 Task: Create a due date automation trigger when advanced on, 2 hours after a card is due add content with a name or a description ending with resume.
Action: Mouse moved to (1328, 100)
Screenshot: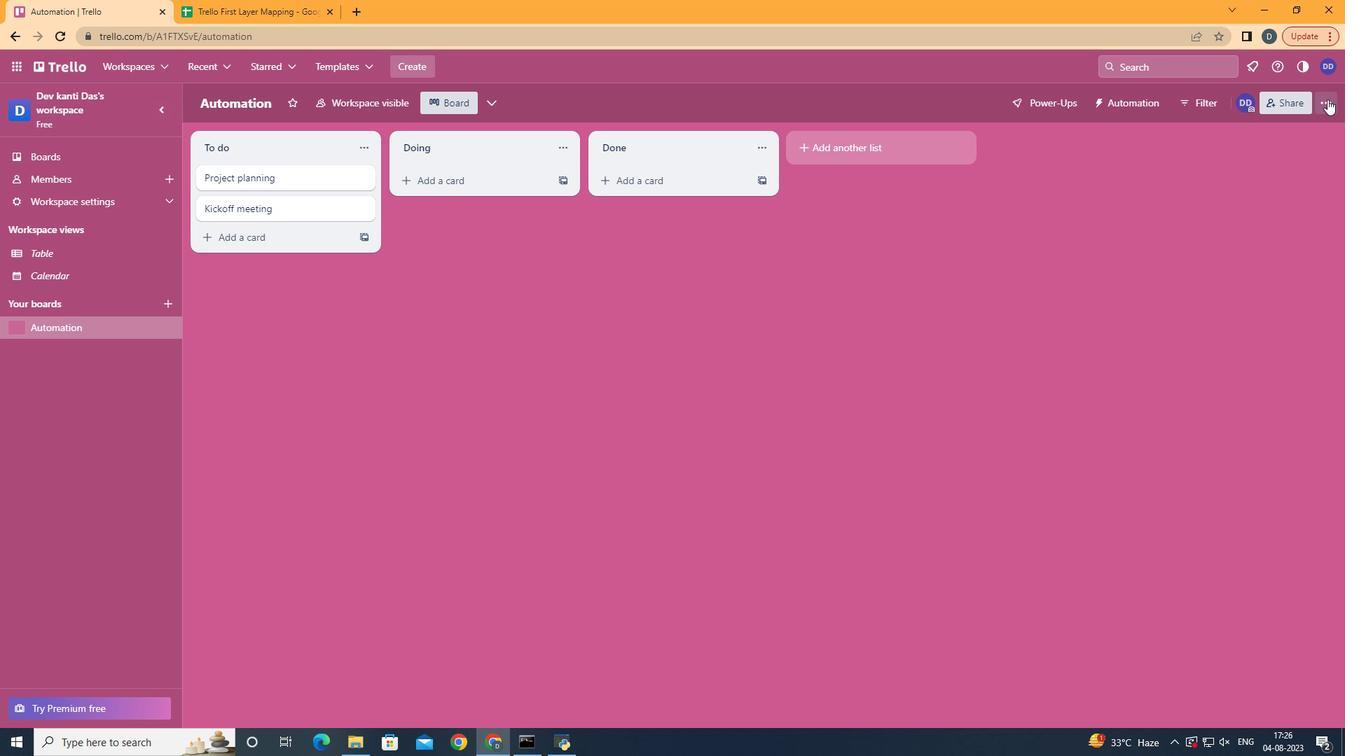 
Action: Mouse pressed left at (1328, 100)
Screenshot: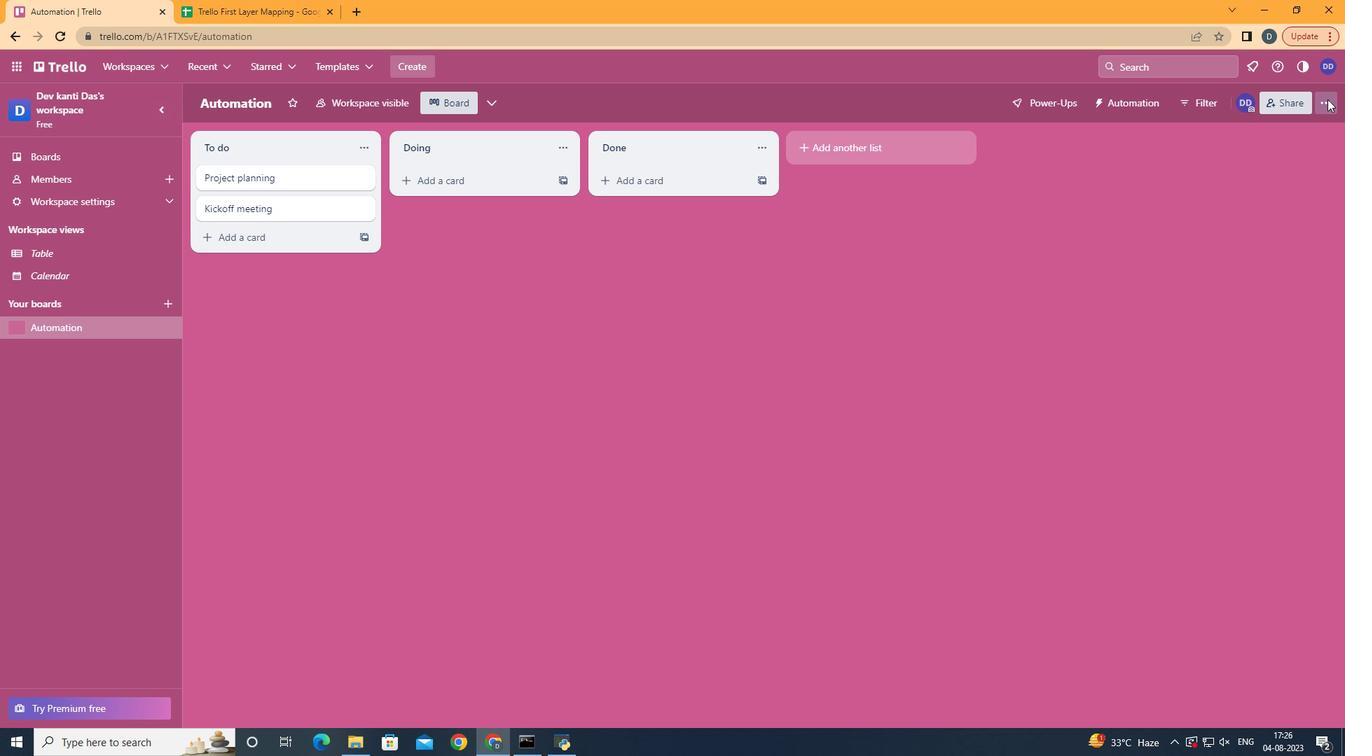 
Action: Mouse moved to (1204, 300)
Screenshot: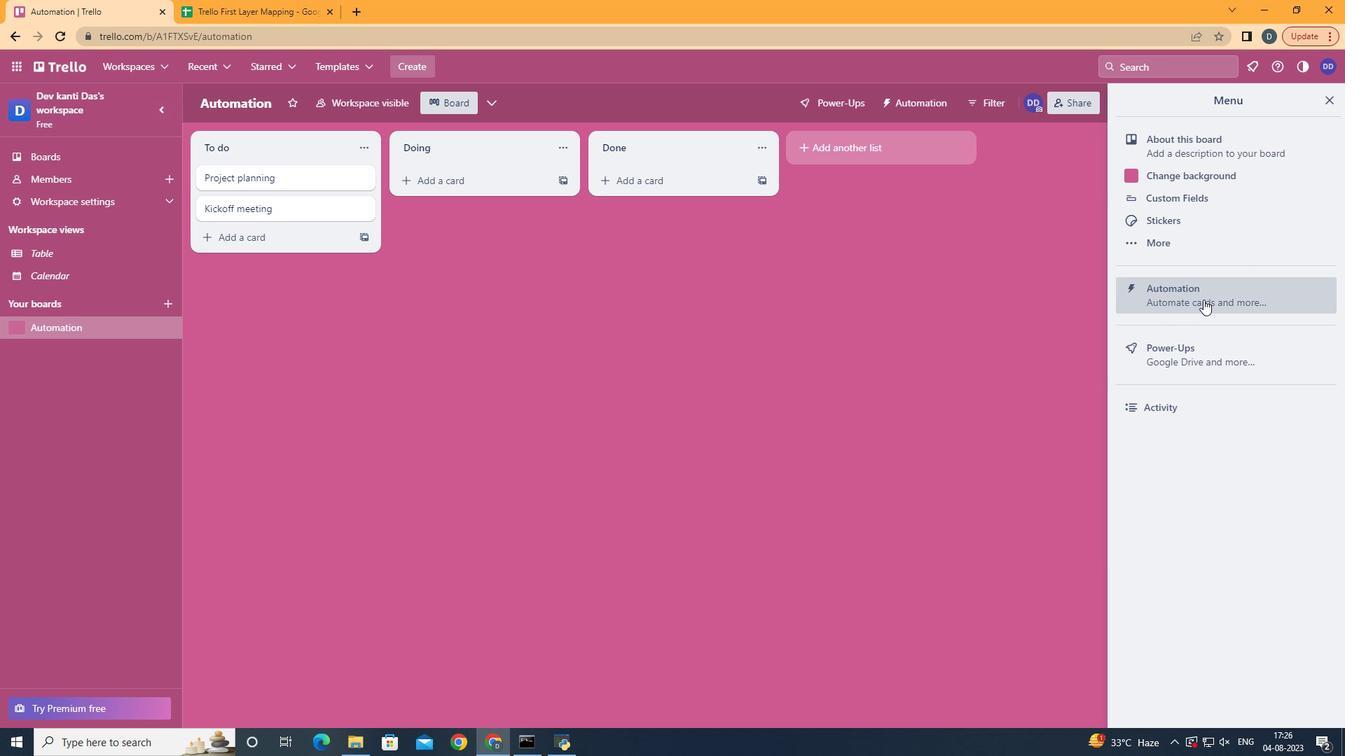 
Action: Mouse pressed left at (1204, 300)
Screenshot: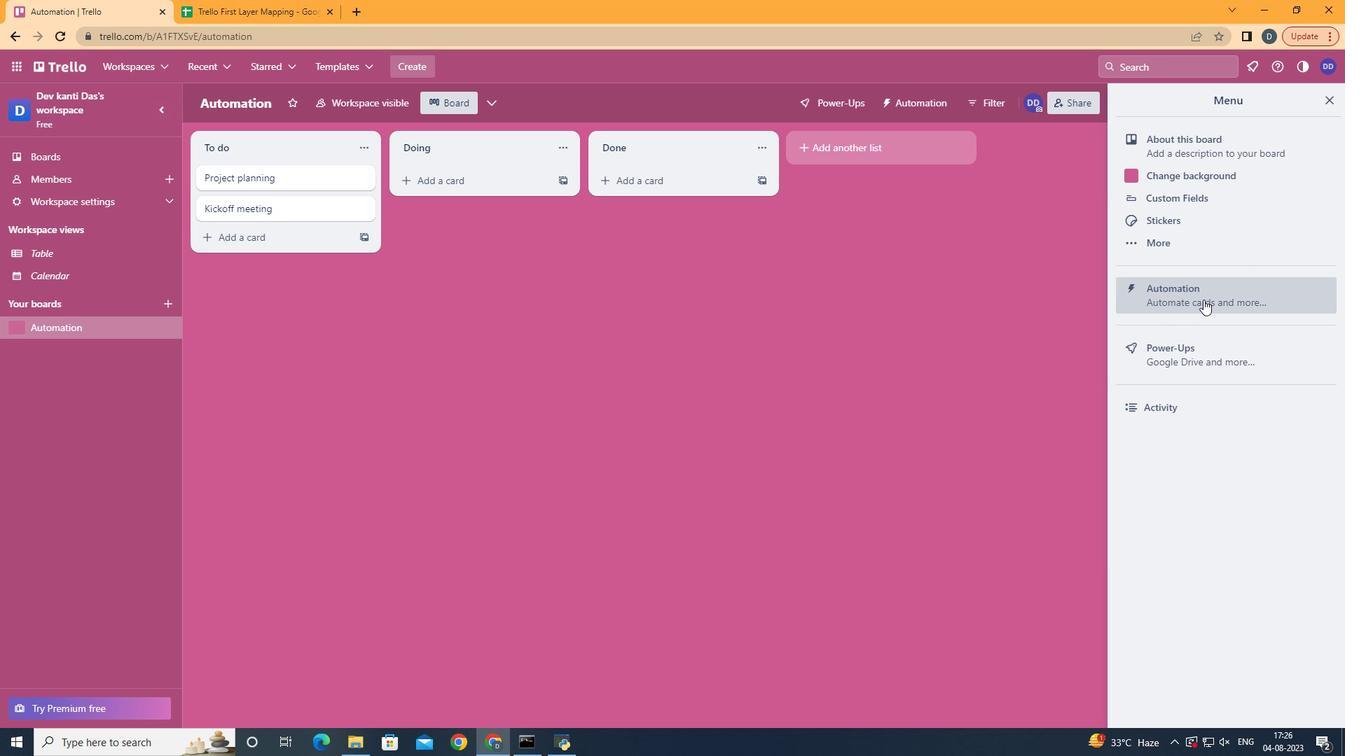 
Action: Mouse moved to (284, 274)
Screenshot: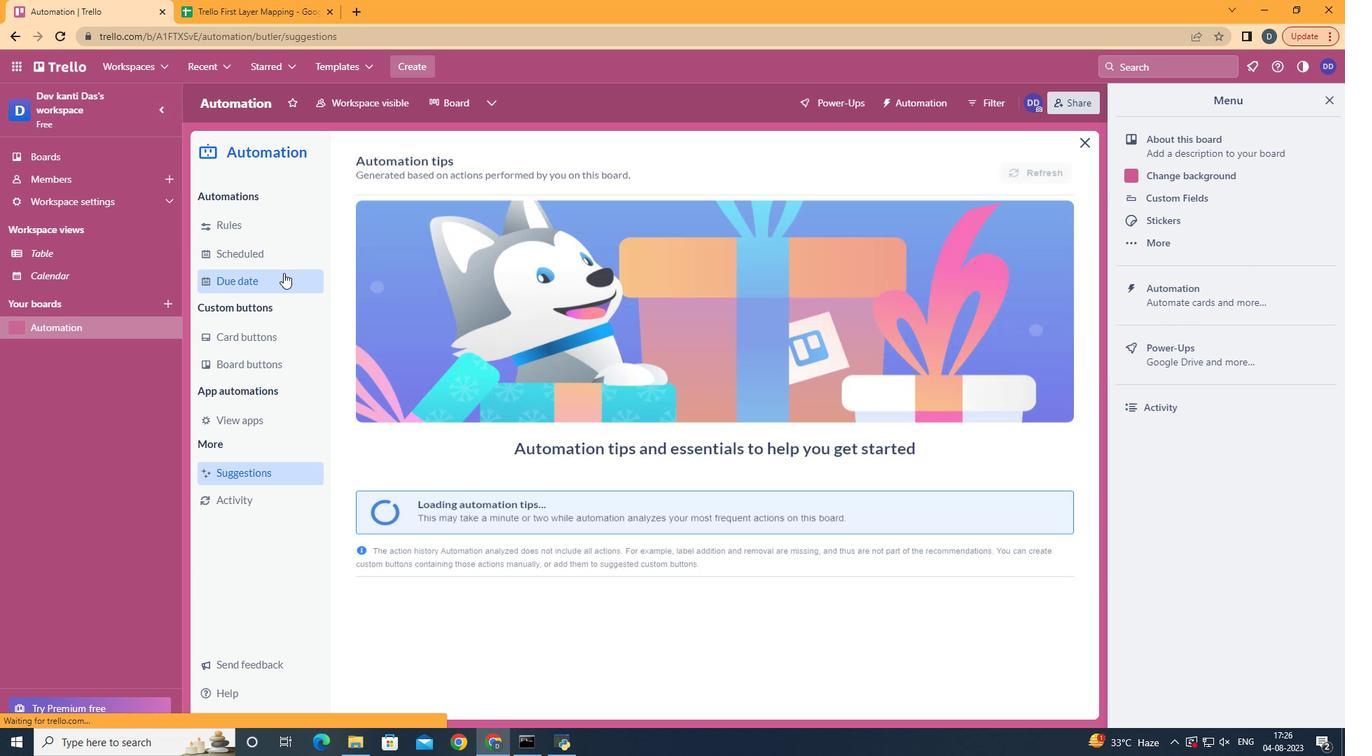 
Action: Mouse pressed left at (284, 274)
Screenshot: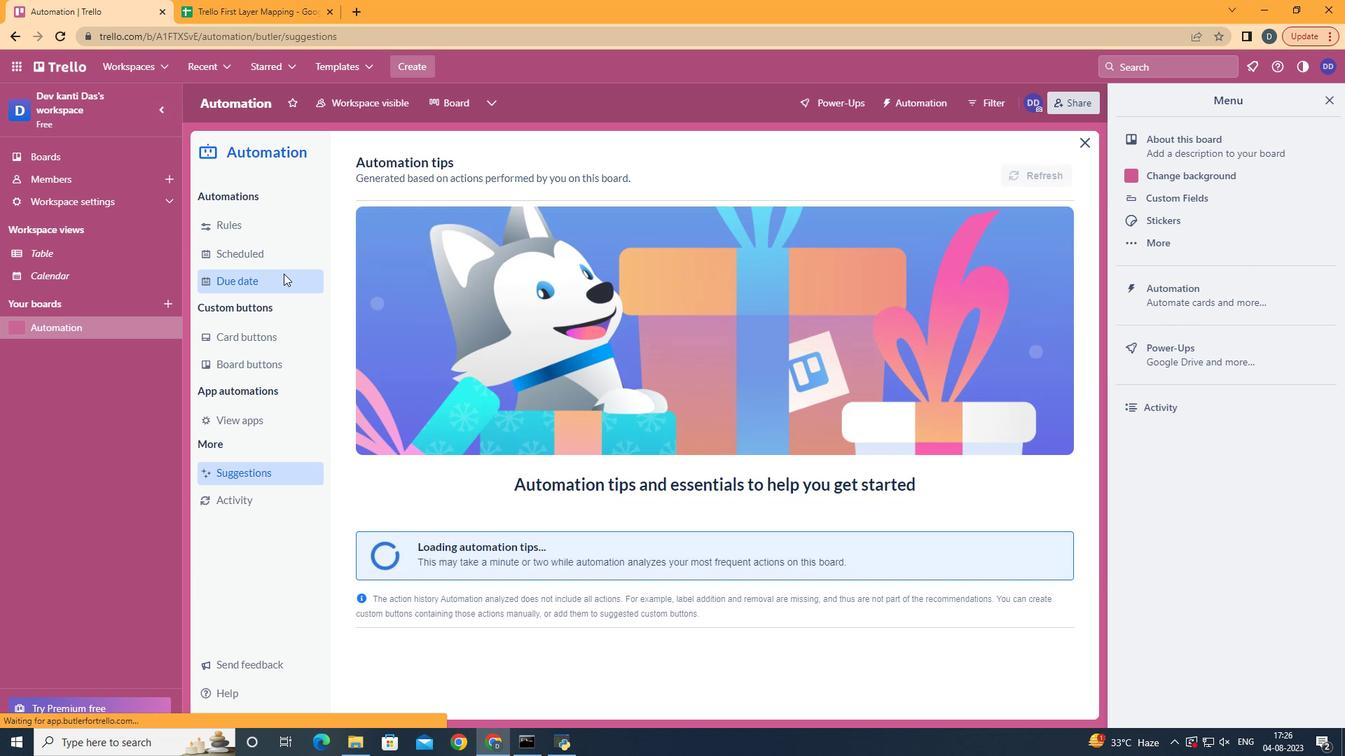 
Action: Mouse moved to (990, 166)
Screenshot: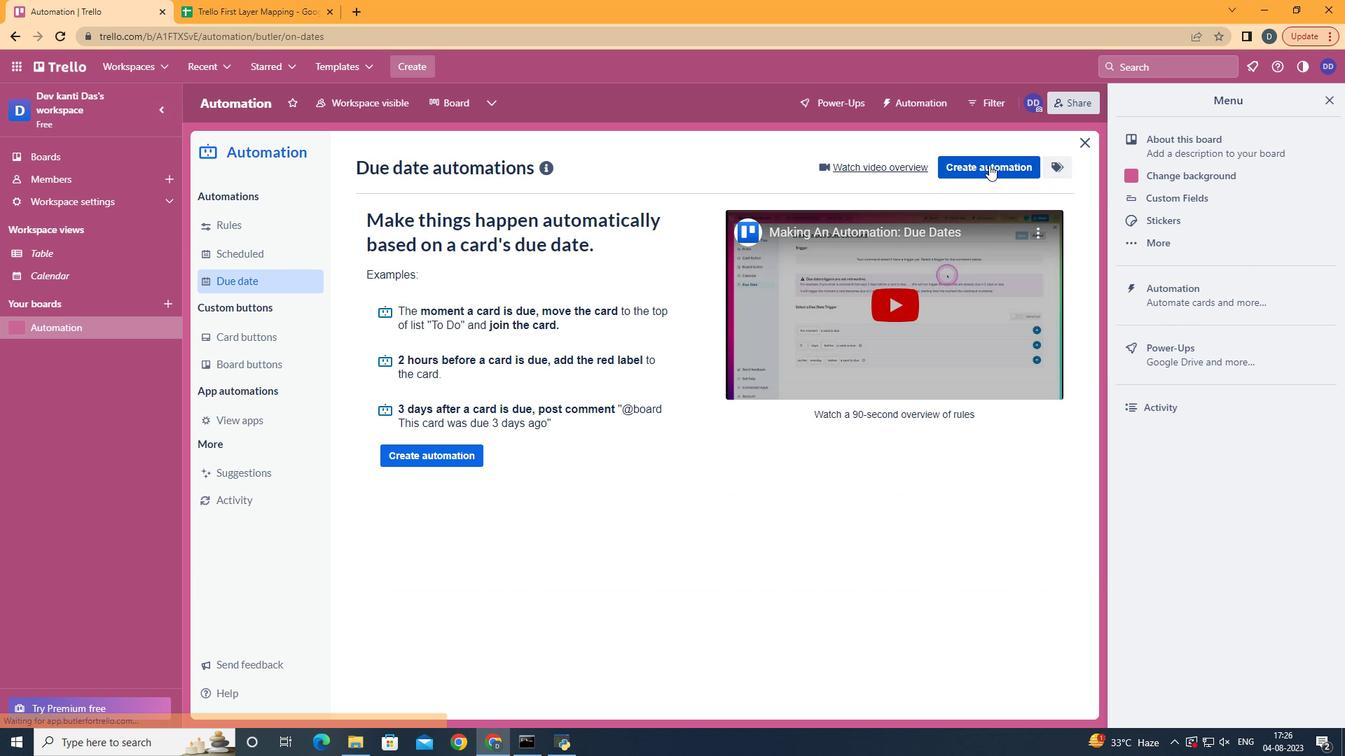 
Action: Mouse pressed left at (990, 166)
Screenshot: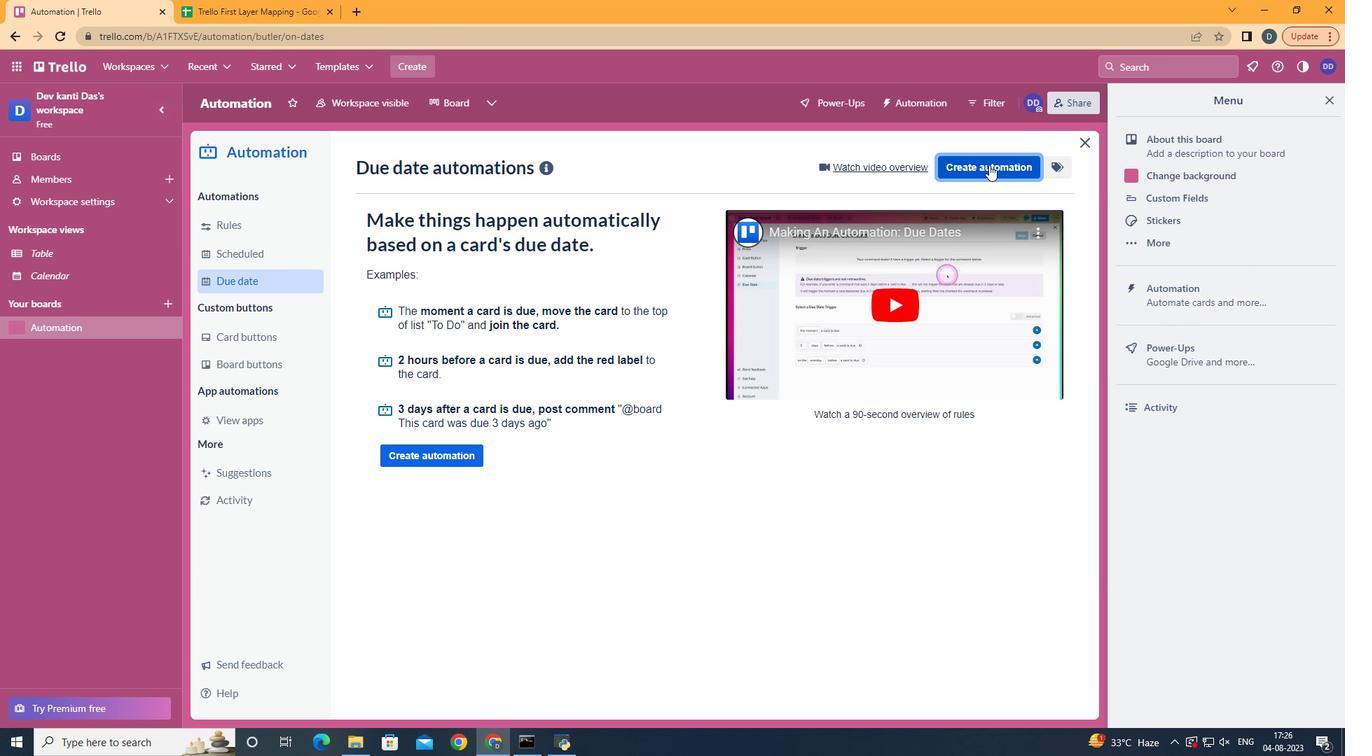 
Action: Mouse moved to (726, 302)
Screenshot: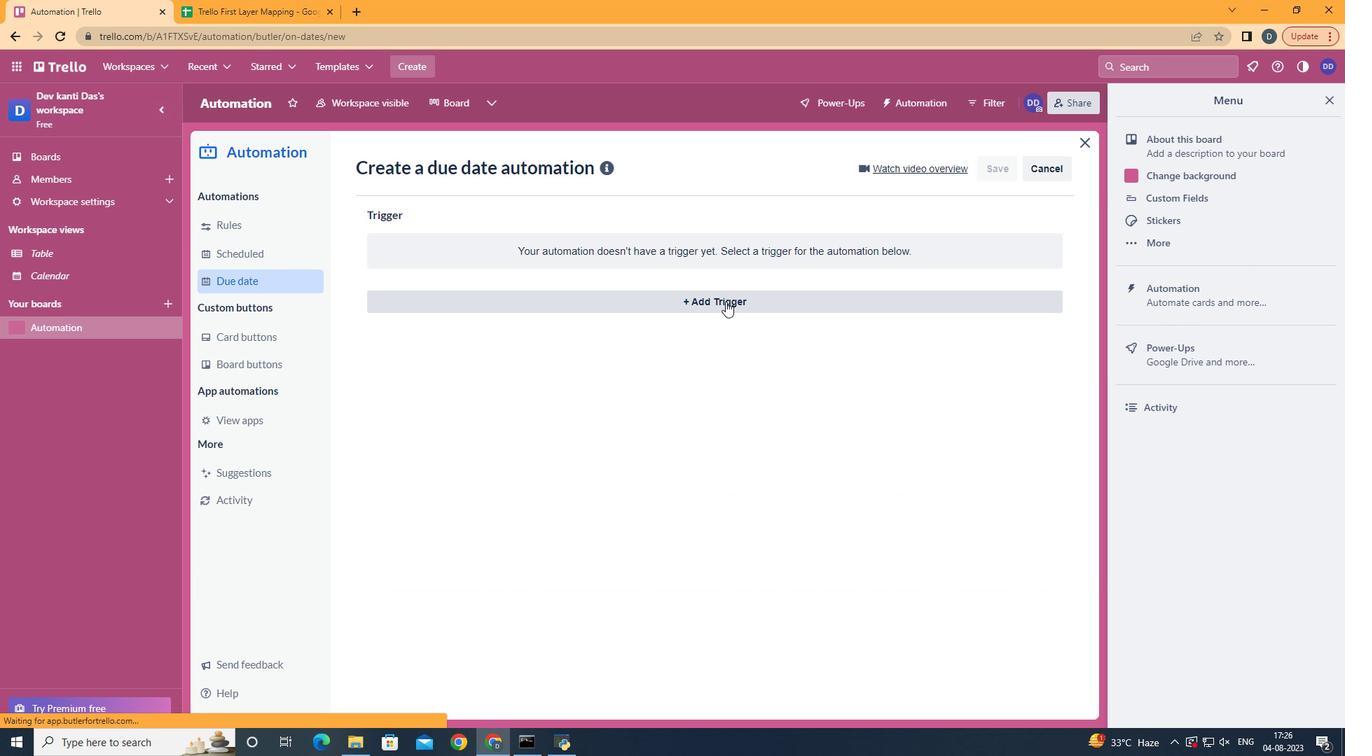
Action: Mouse pressed left at (726, 302)
Screenshot: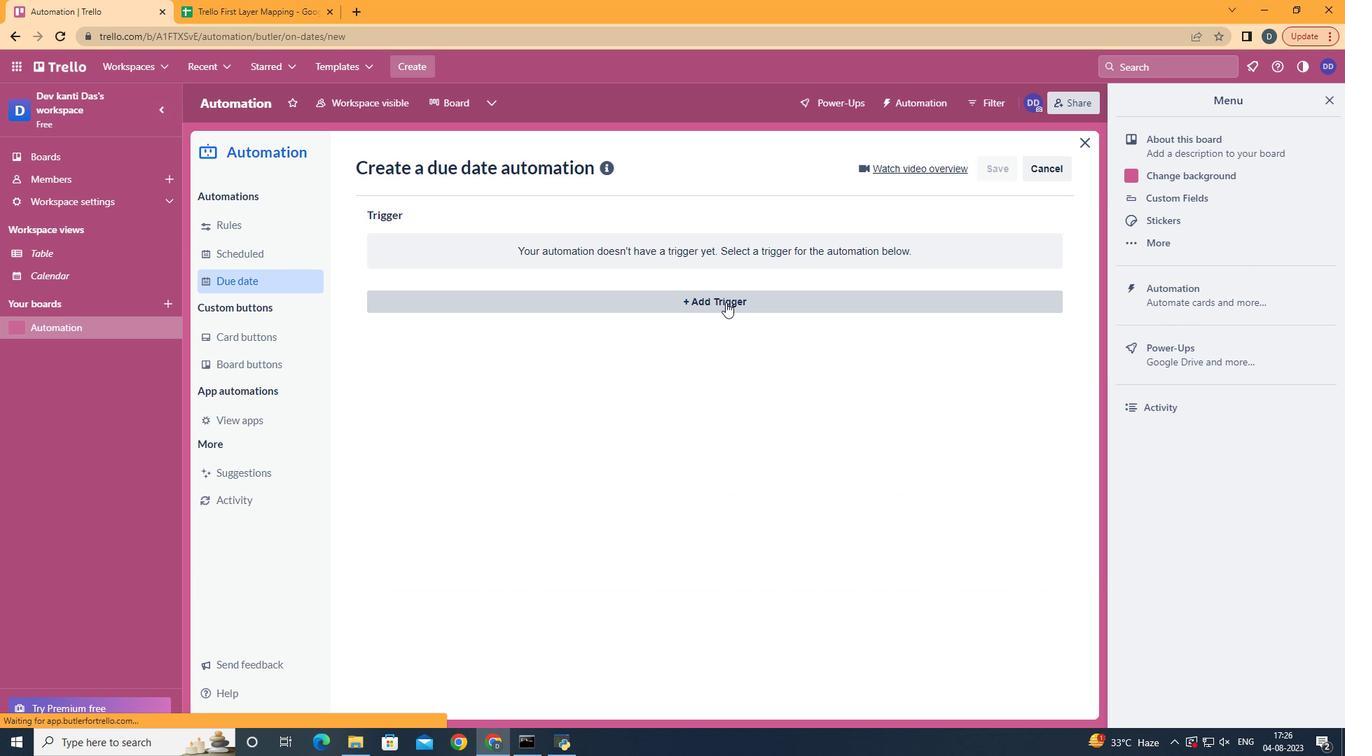 
Action: Mouse moved to (443, 596)
Screenshot: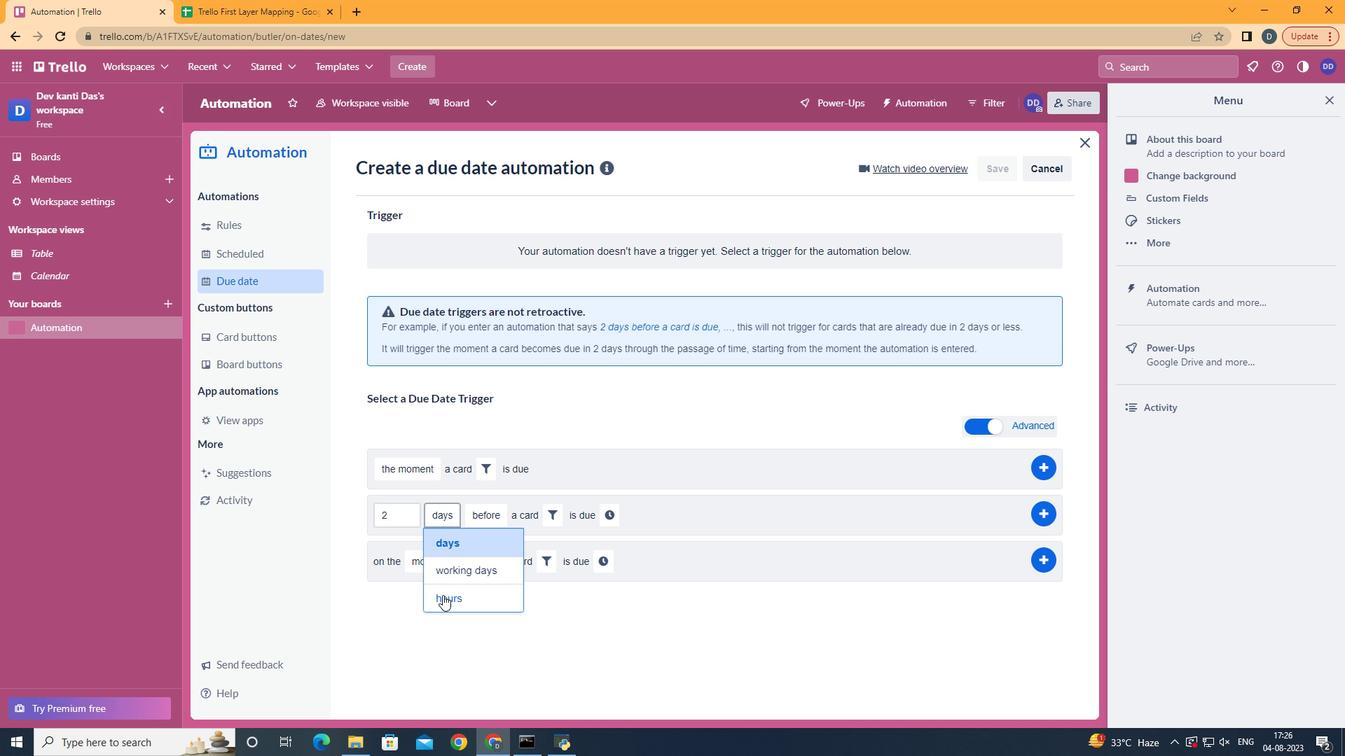
Action: Mouse pressed left at (443, 596)
Screenshot: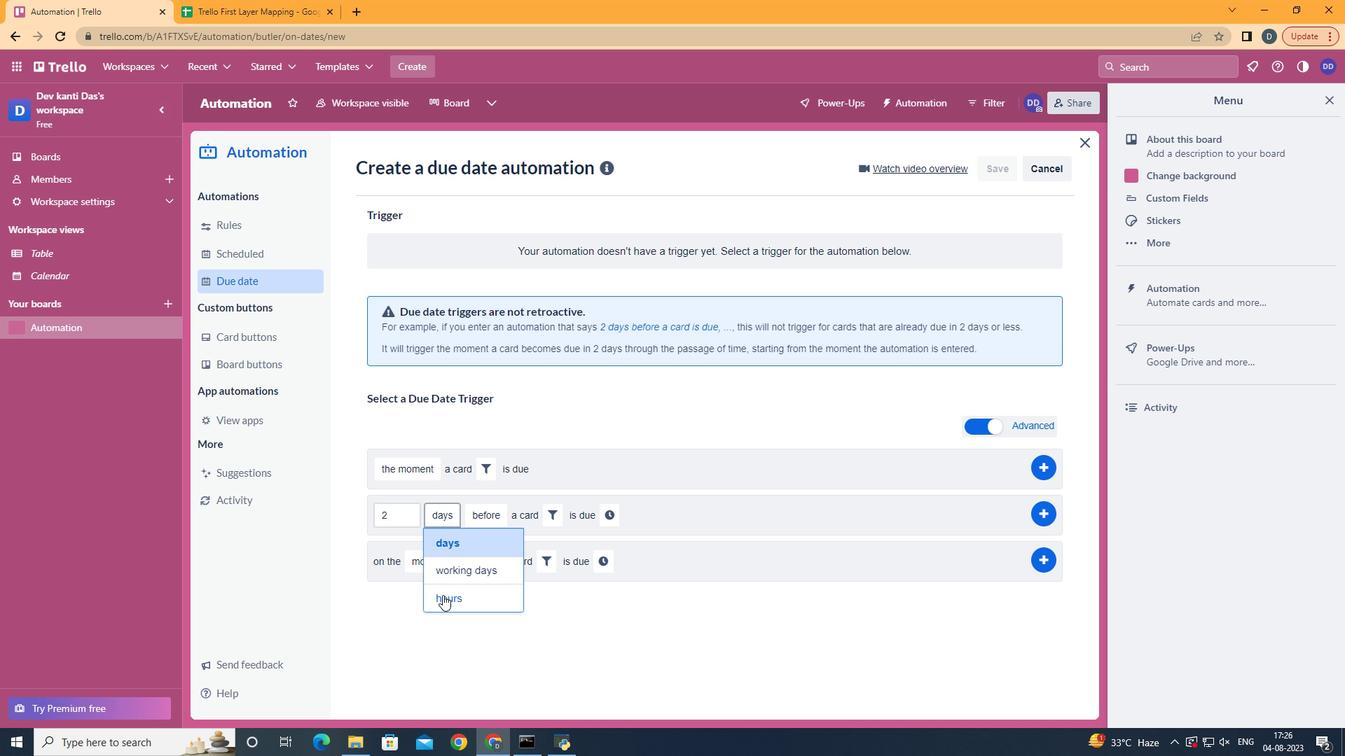 
Action: Mouse moved to (486, 571)
Screenshot: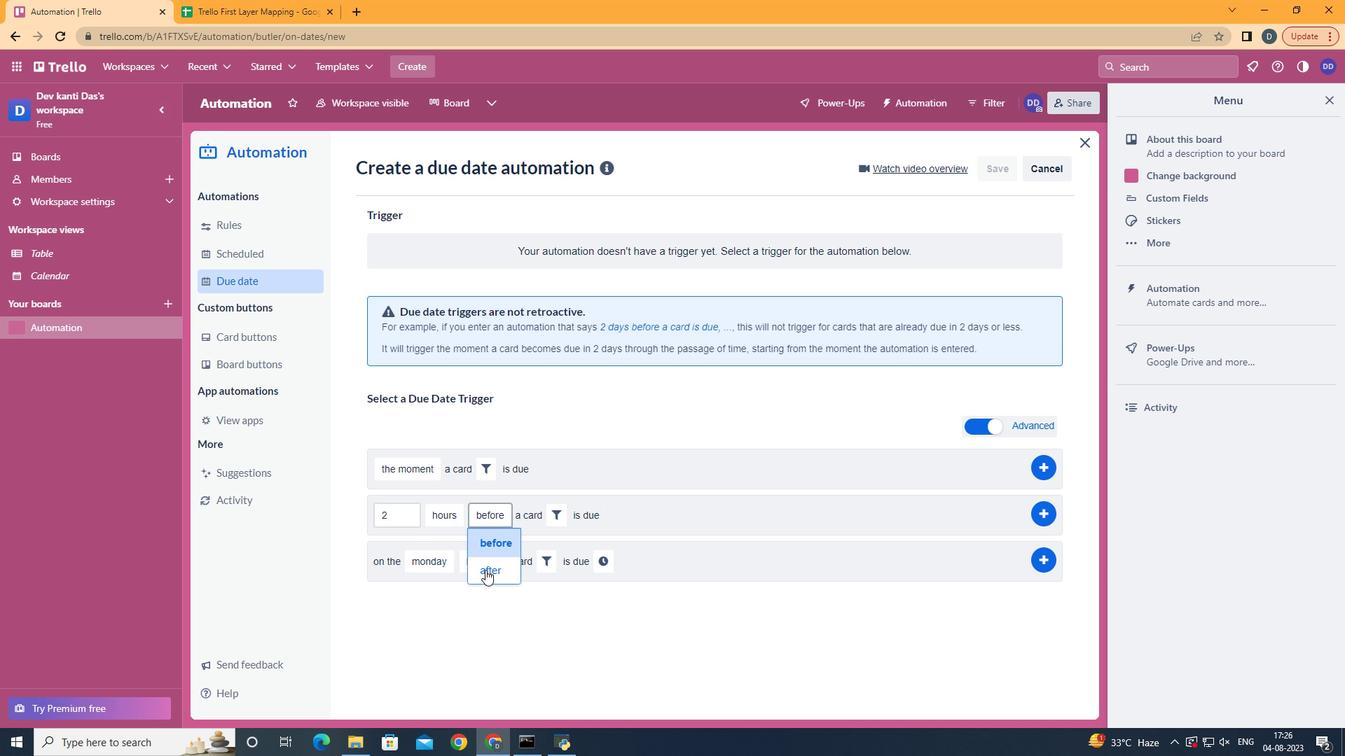 
Action: Mouse pressed left at (486, 571)
Screenshot: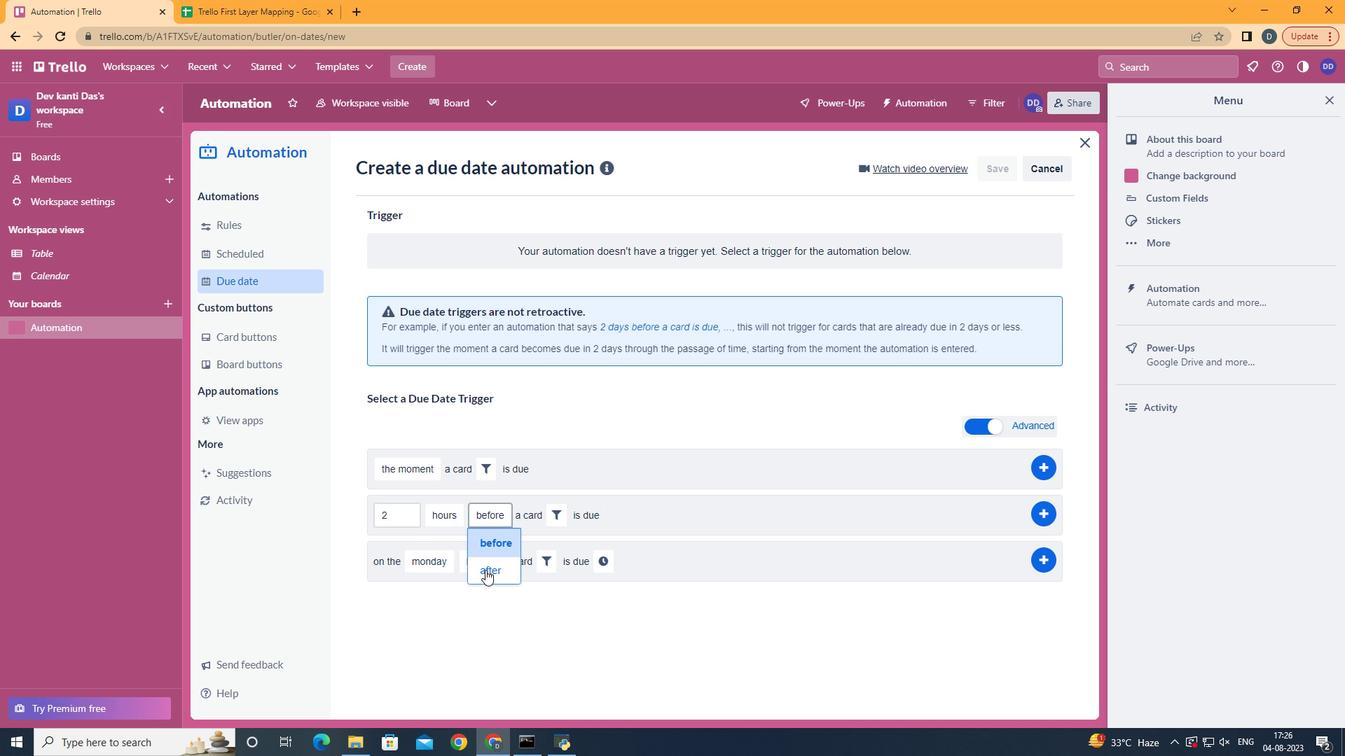 
Action: Mouse moved to (550, 519)
Screenshot: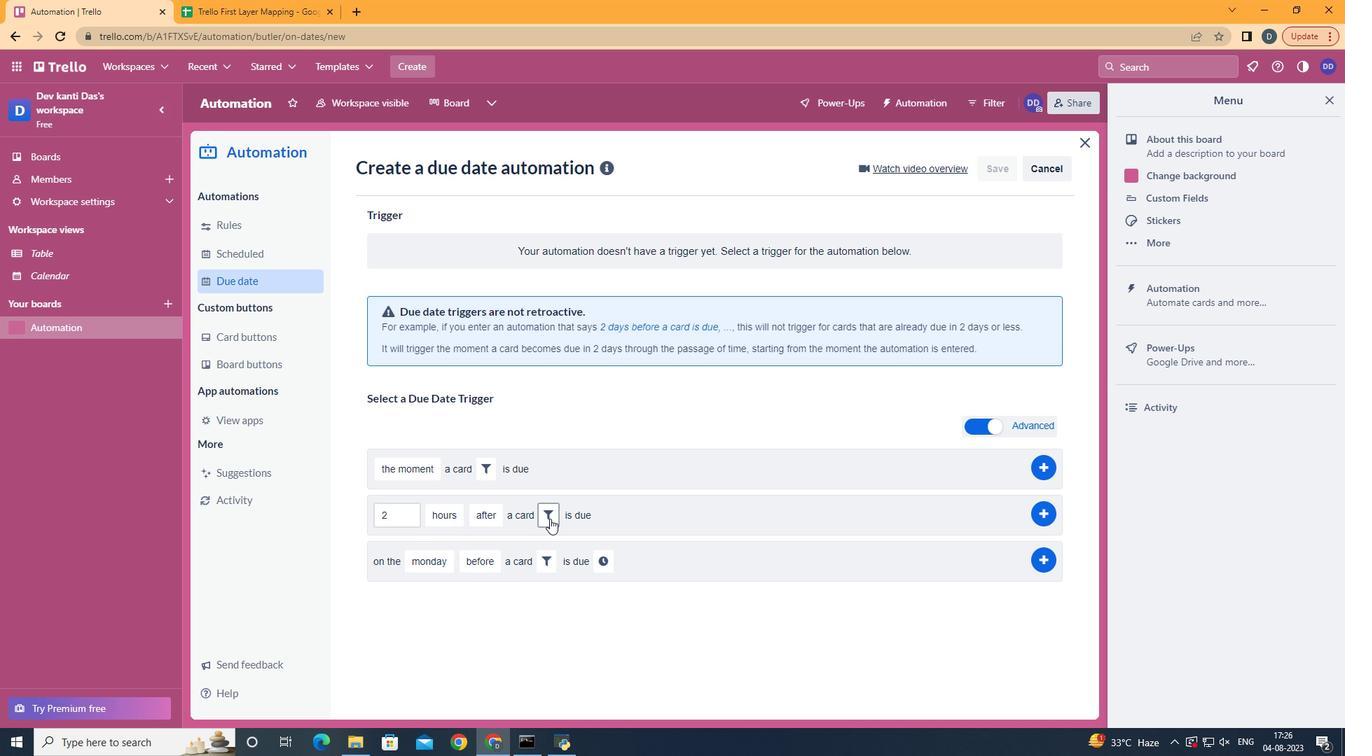 
Action: Mouse pressed left at (550, 519)
Screenshot: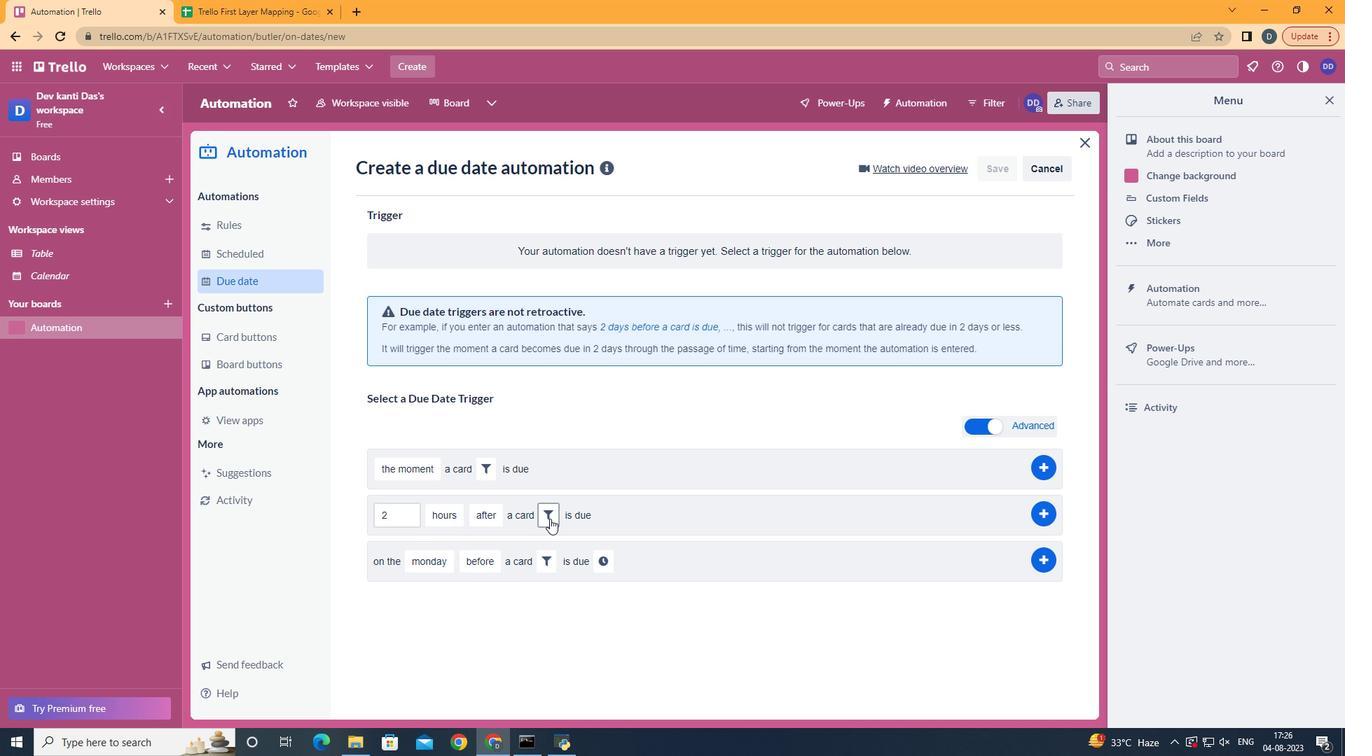 
Action: Mouse moved to (731, 555)
Screenshot: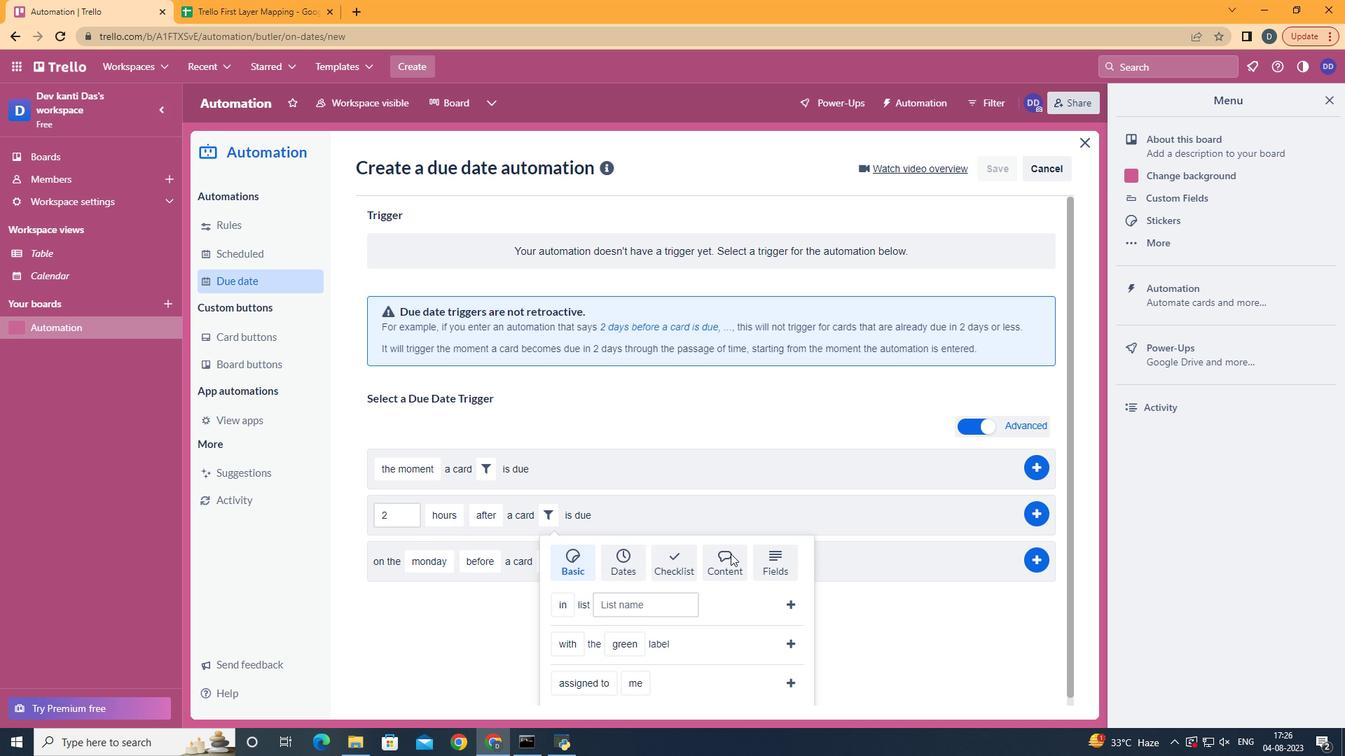 
Action: Mouse pressed left at (731, 555)
Screenshot: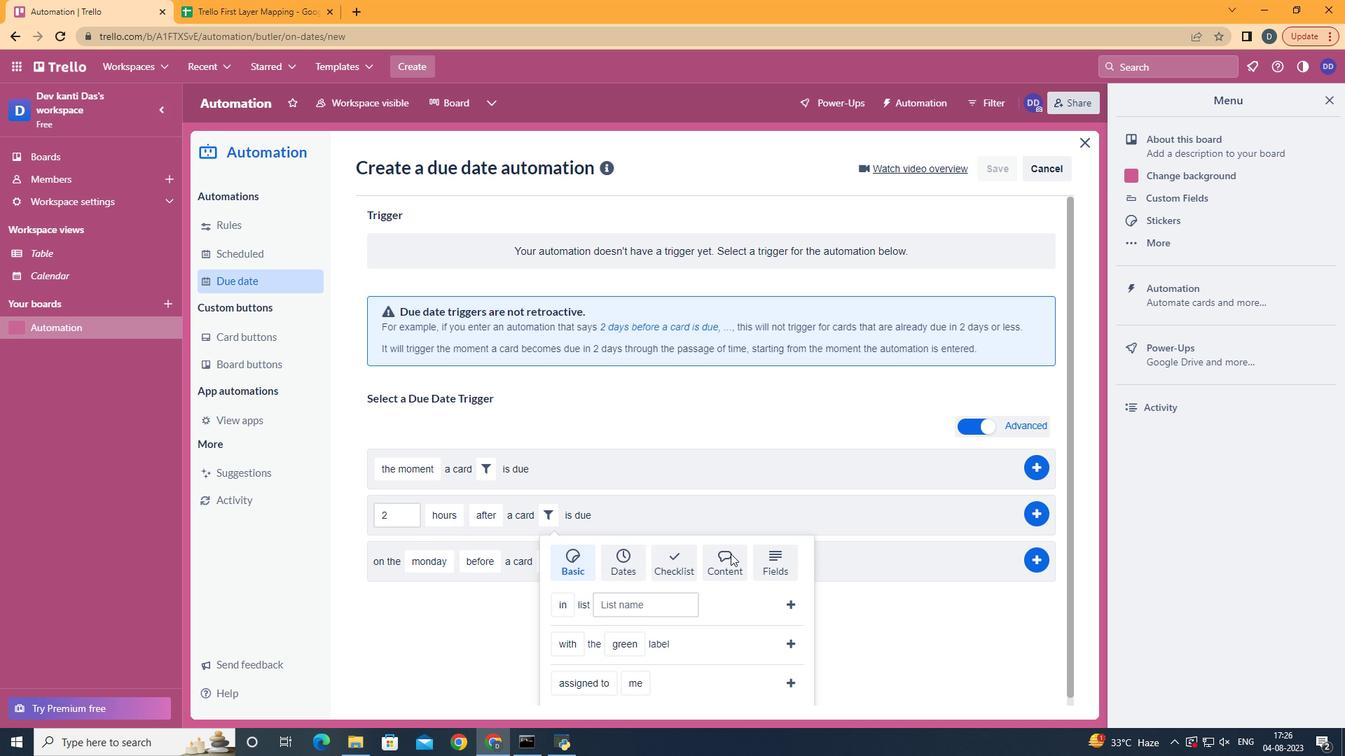 
Action: Mouse moved to (608, 683)
Screenshot: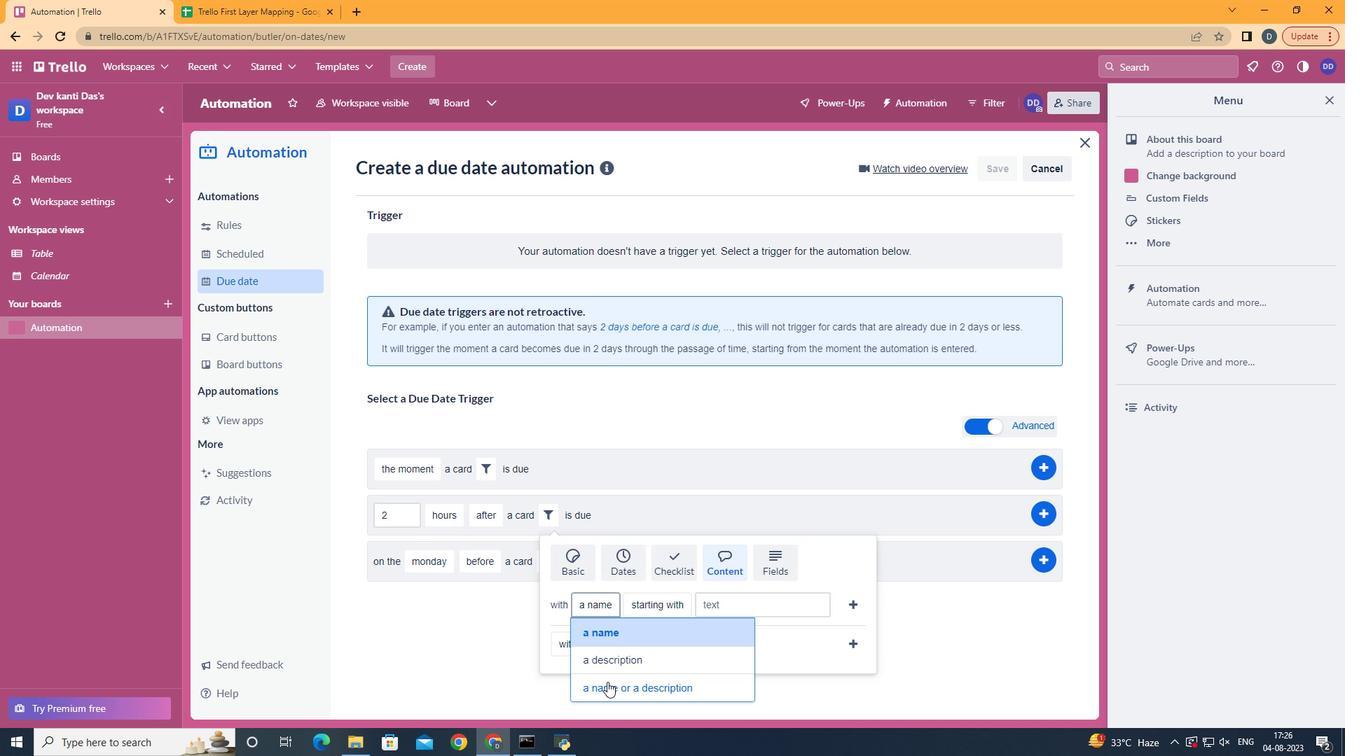 
Action: Mouse pressed left at (608, 683)
Screenshot: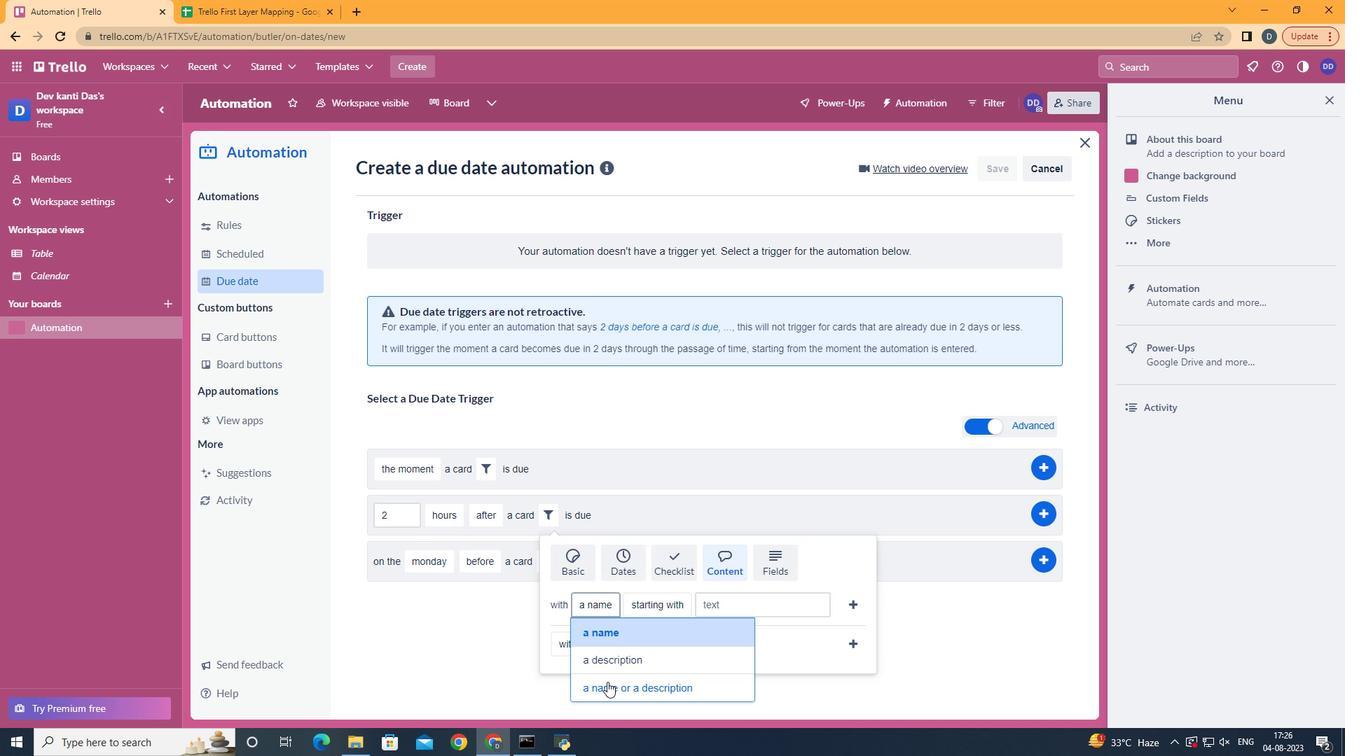 
Action: Mouse moved to (752, 460)
Screenshot: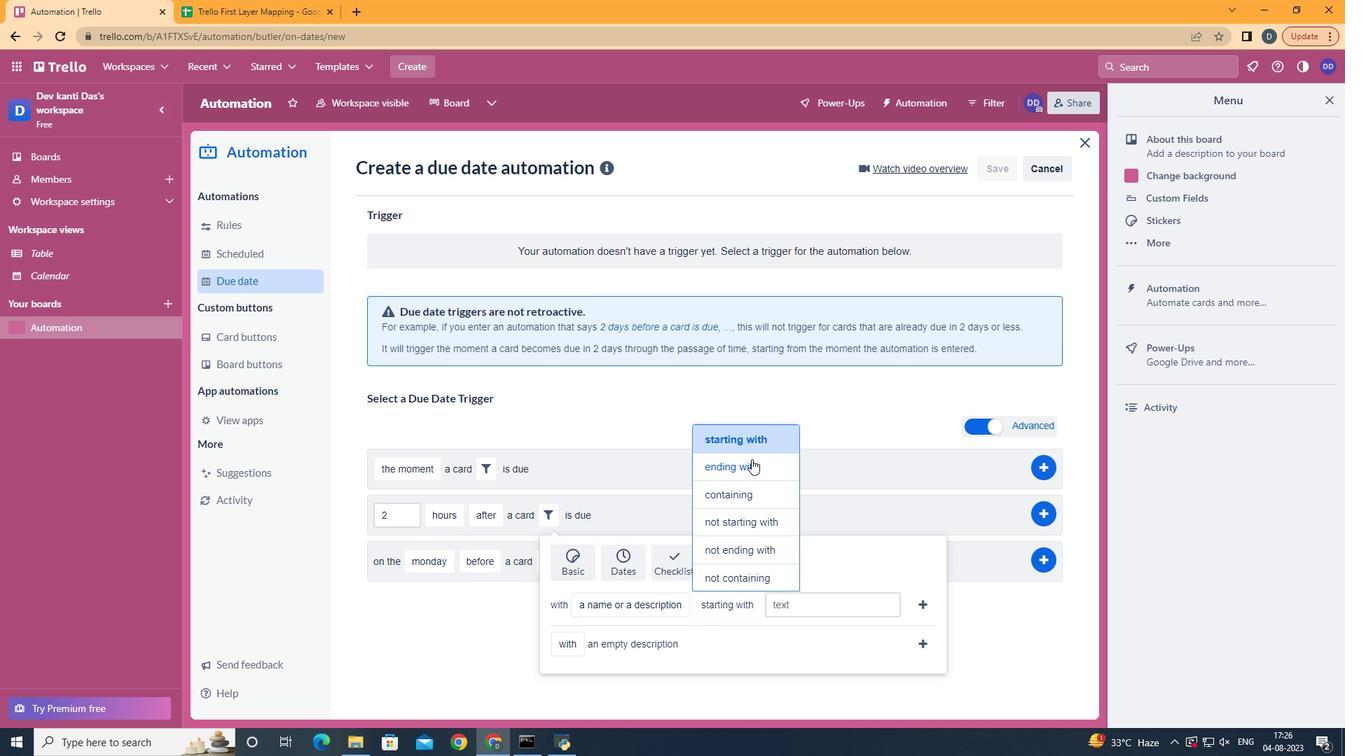 
Action: Mouse pressed left at (752, 460)
Screenshot: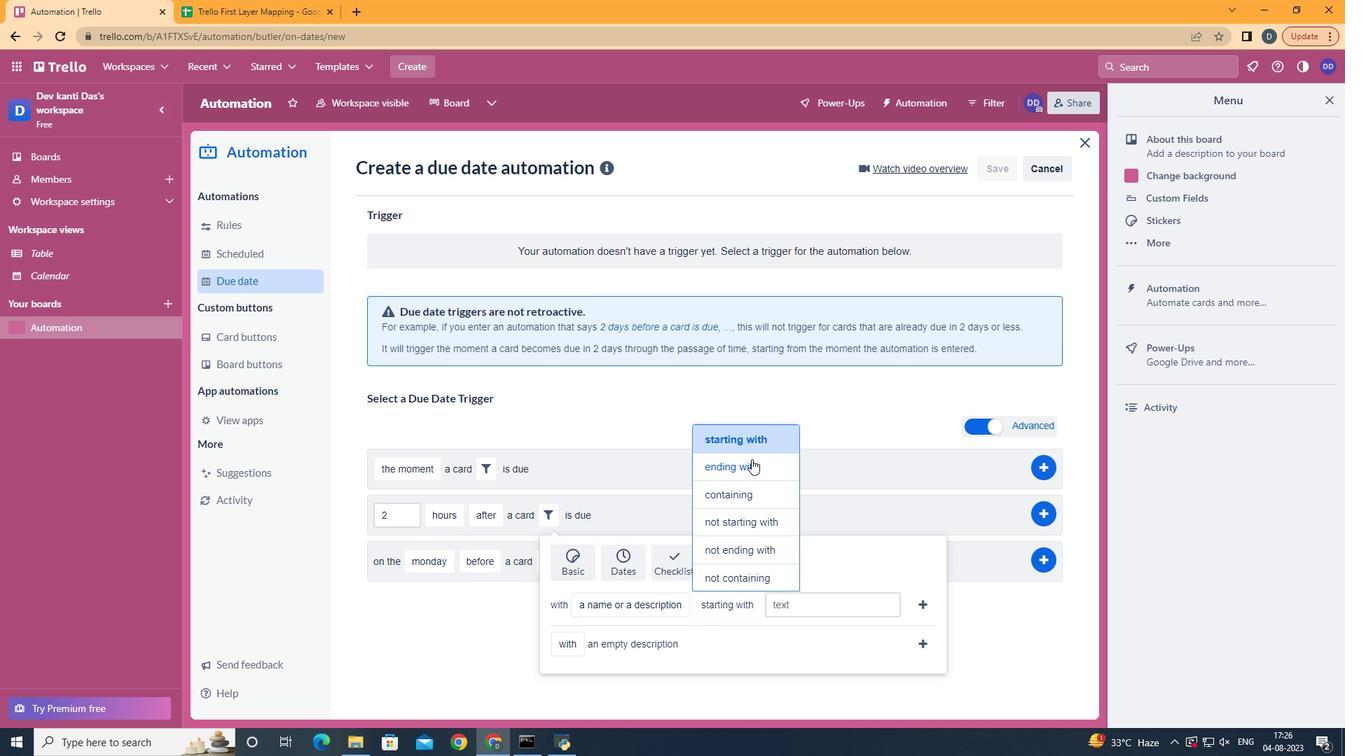 
Action: Mouse moved to (806, 596)
Screenshot: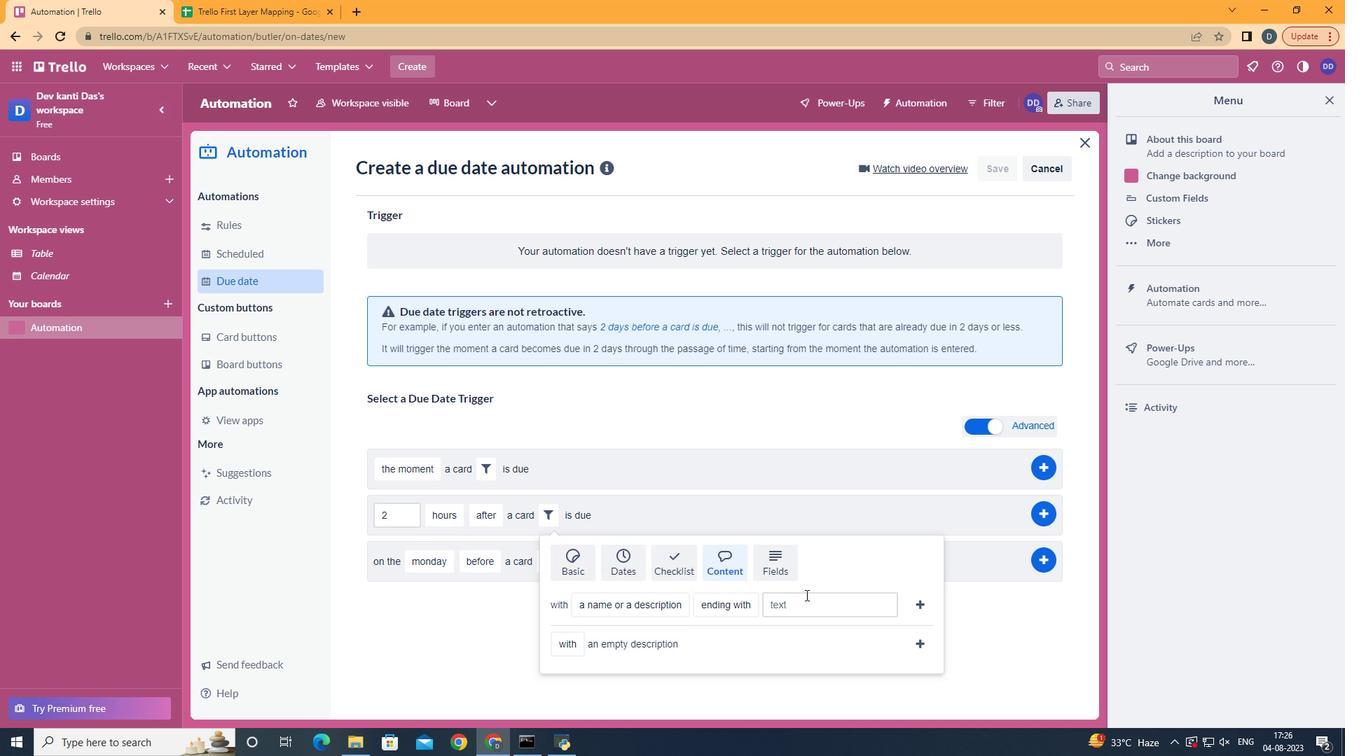 
Action: Mouse pressed left at (806, 596)
Screenshot: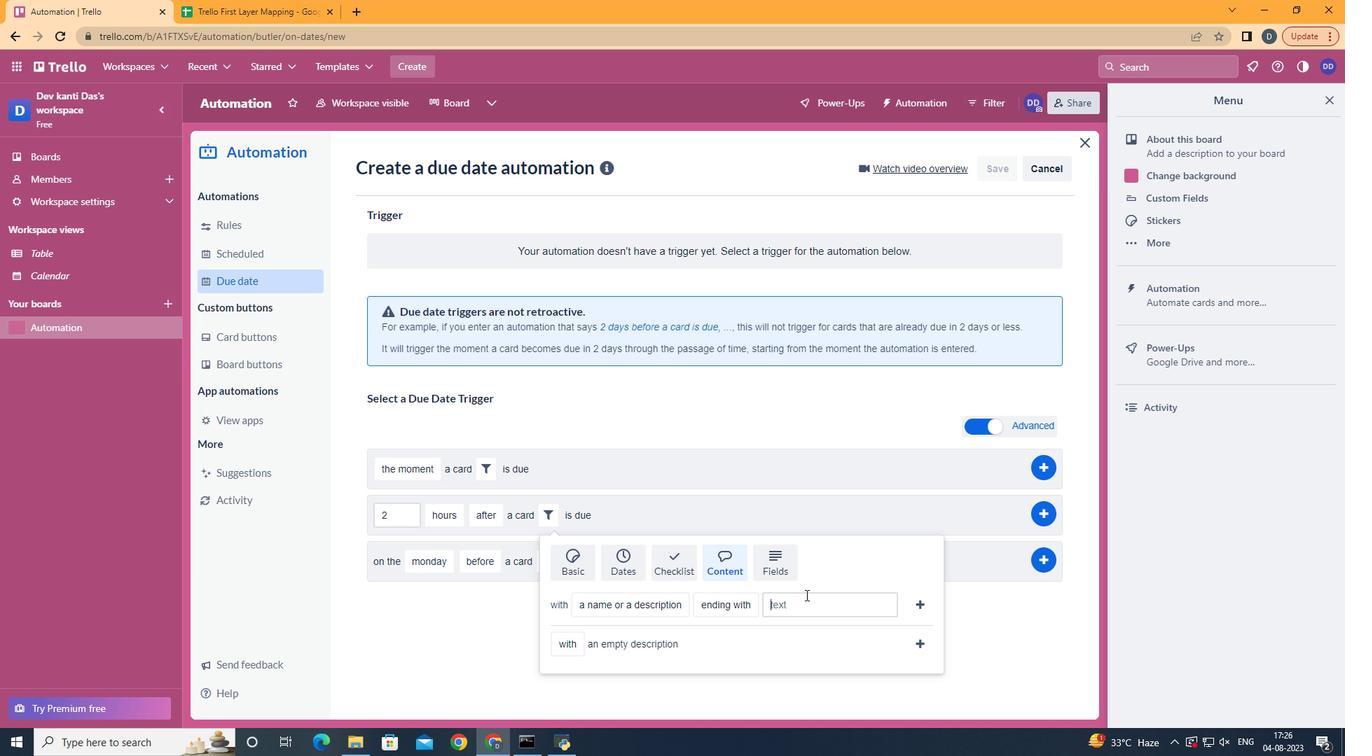
Action: Key pressed resume
Screenshot: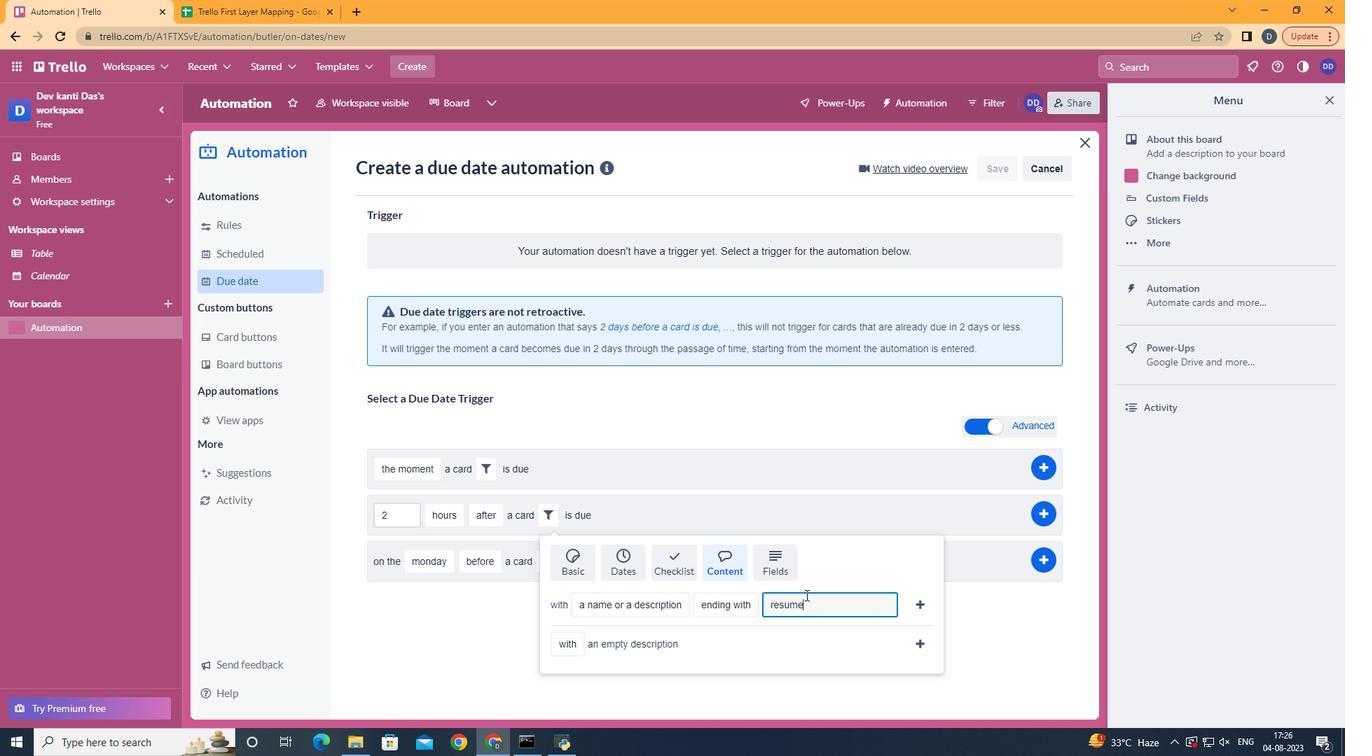 
Action: Mouse moved to (920, 612)
Screenshot: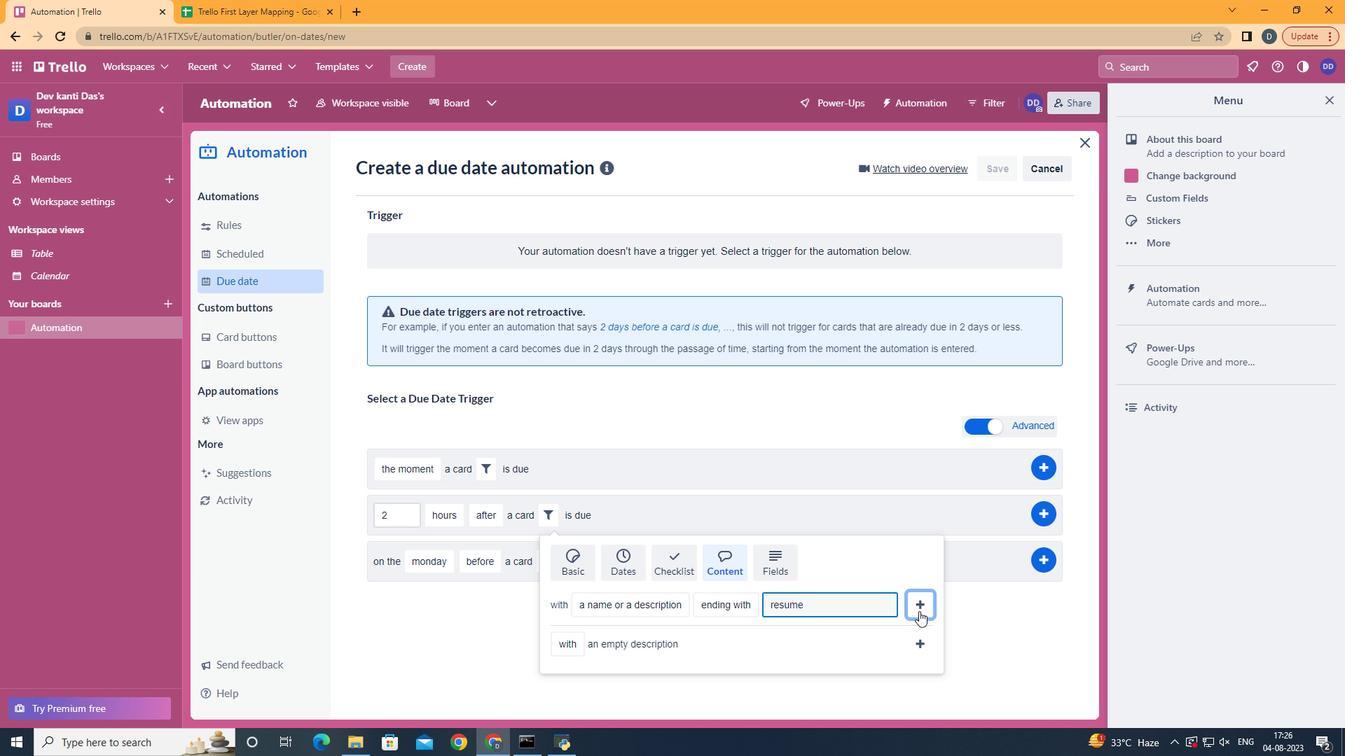 
Action: Mouse pressed left at (920, 612)
Screenshot: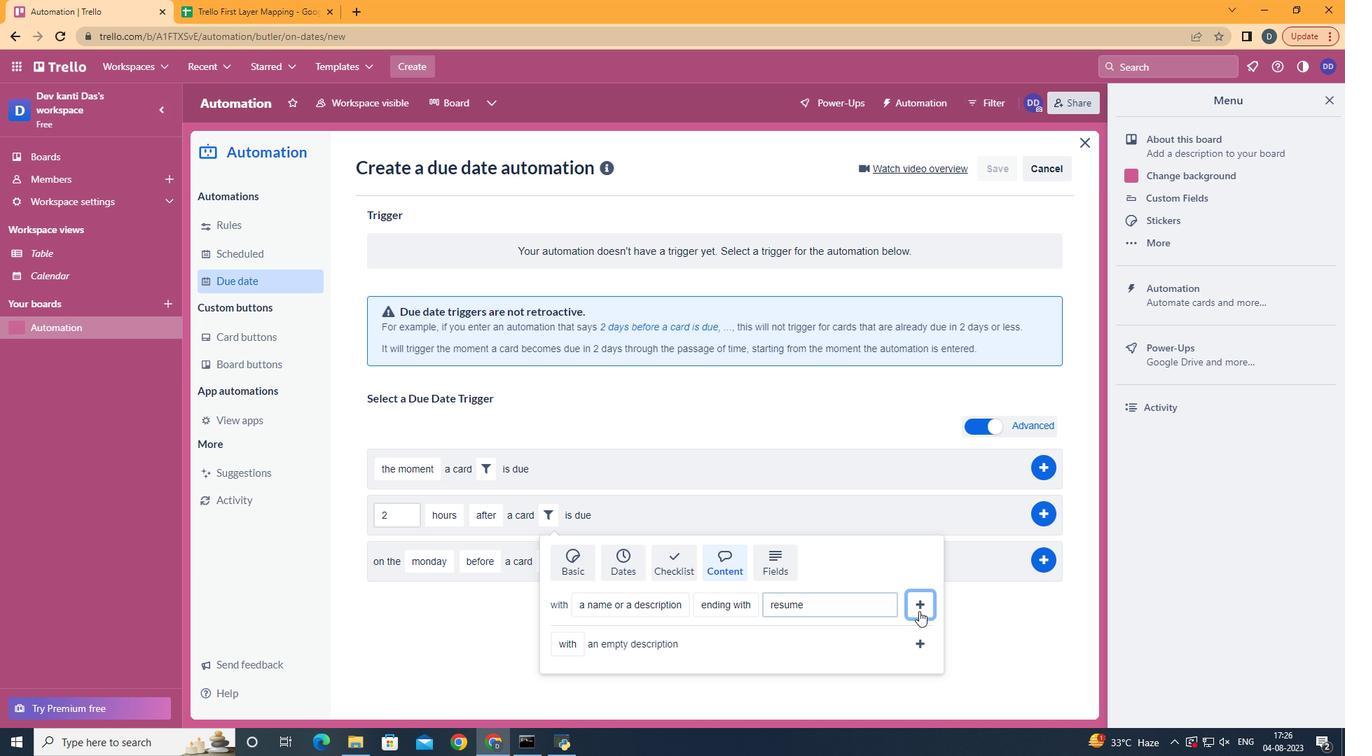 
Action: Mouse moved to (1049, 510)
Screenshot: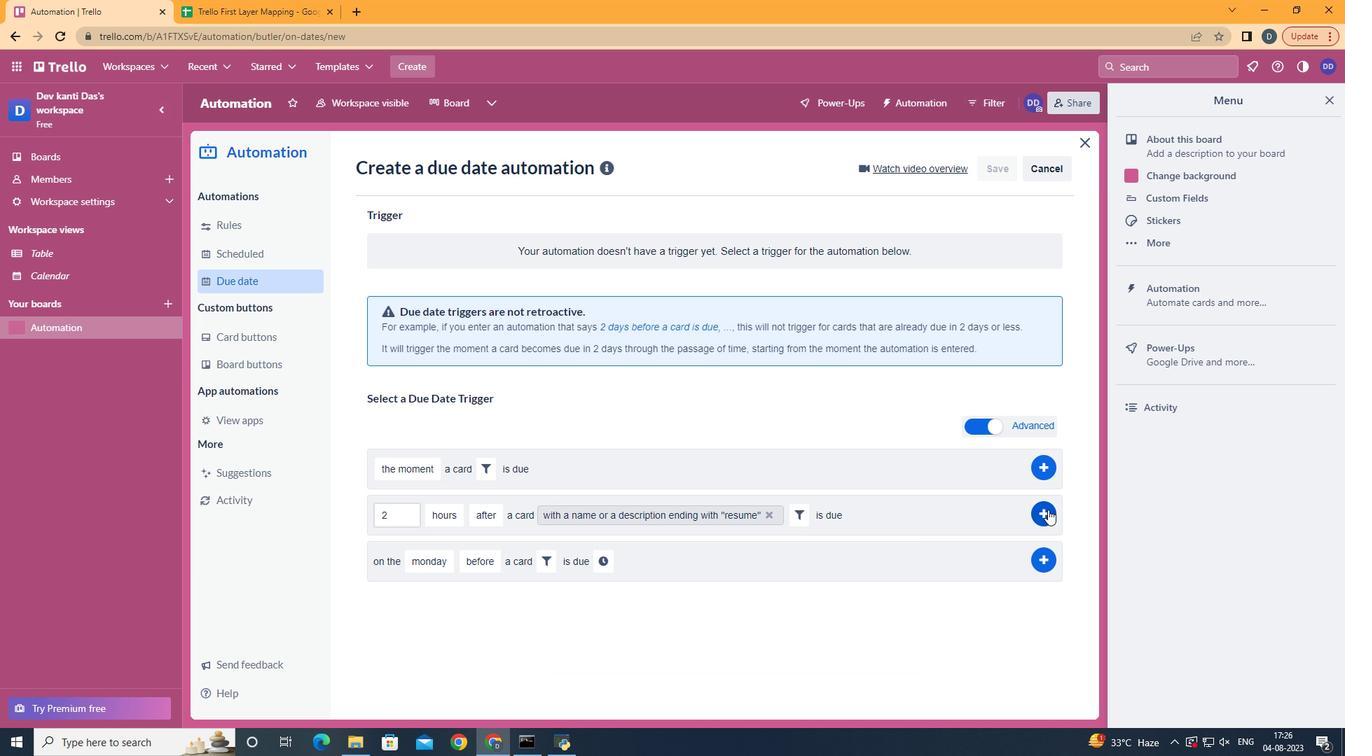 
Action: Mouse pressed left at (1049, 510)
Screenshot: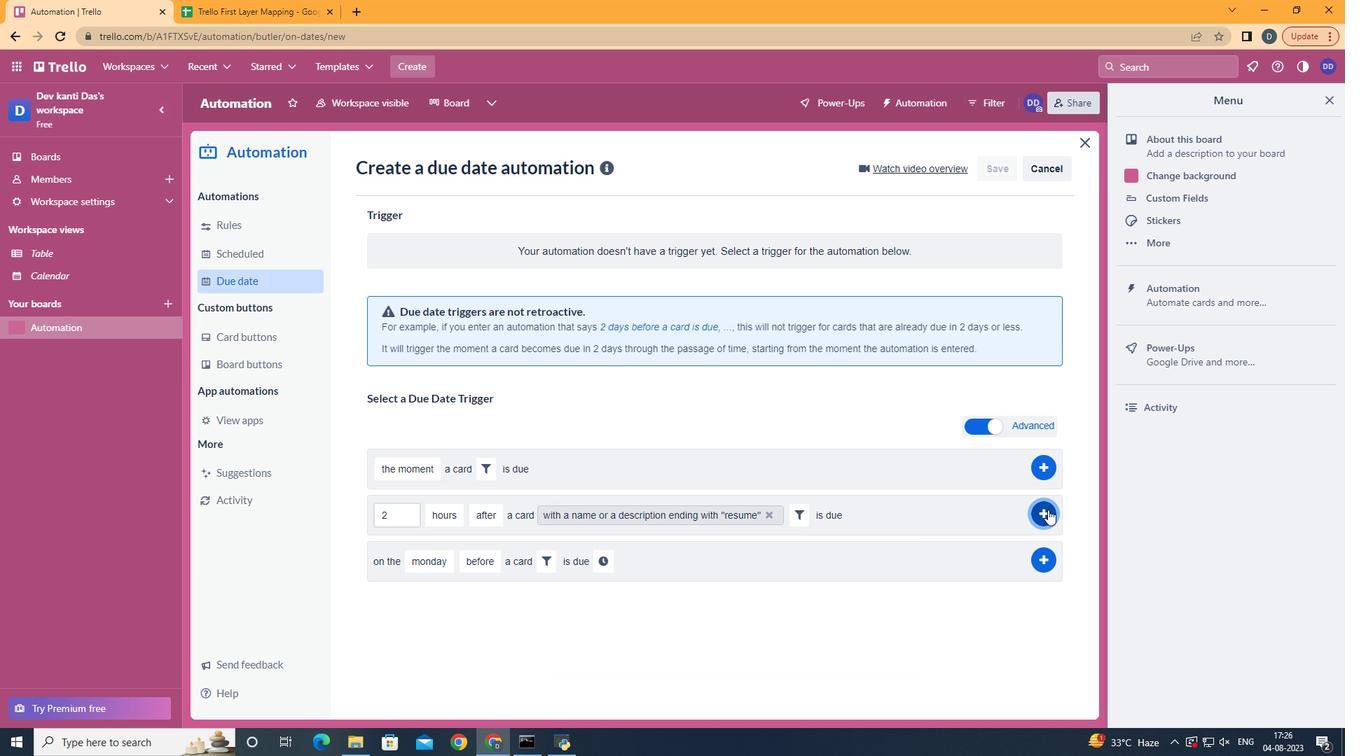 
Action: Mouse moved to (611, 269)
Screenshot: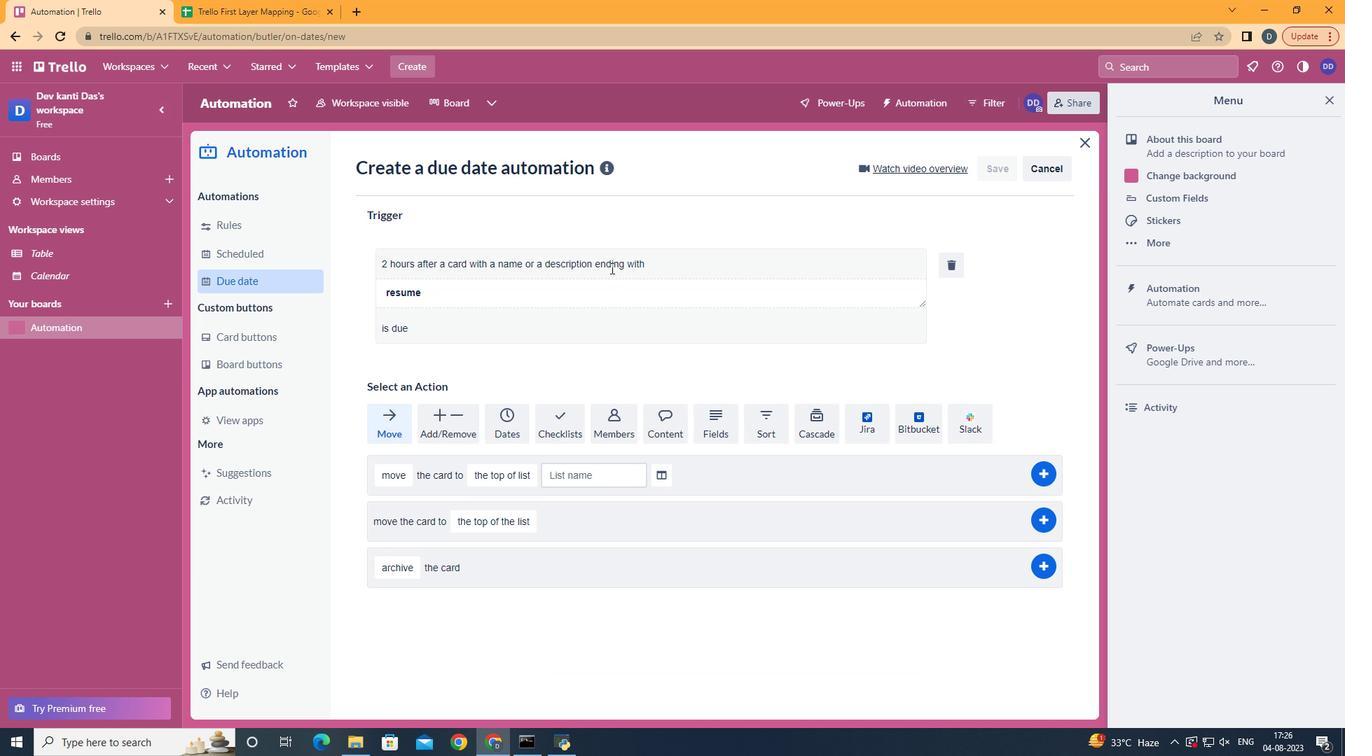 
